 Task: Check the attached file in the email with the subject 'Daily Scan Report ICAI KOLKATA'.
Action: Mouse moved to (371, 137)
Screenshot: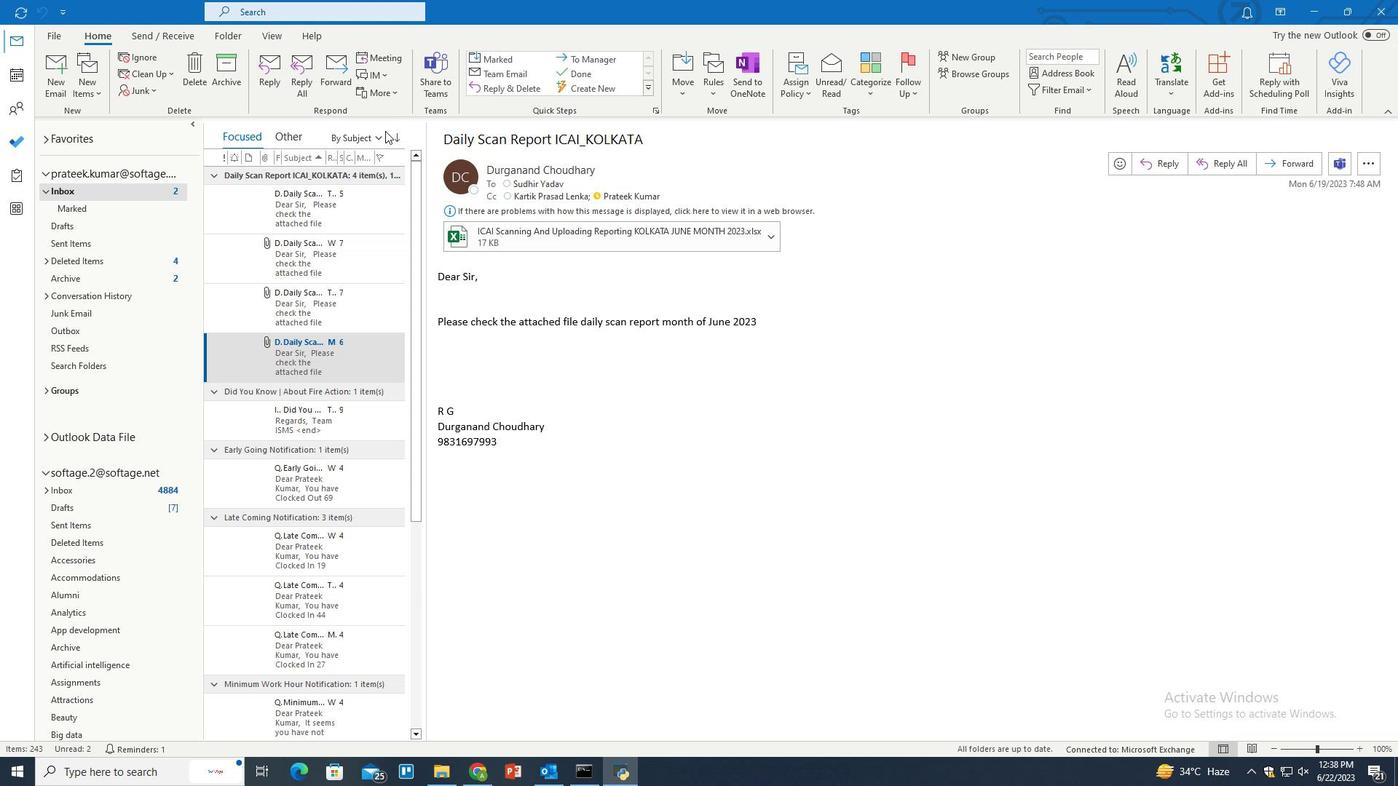 
Action: Mouse pressed left at (371, 137)
Screenshot: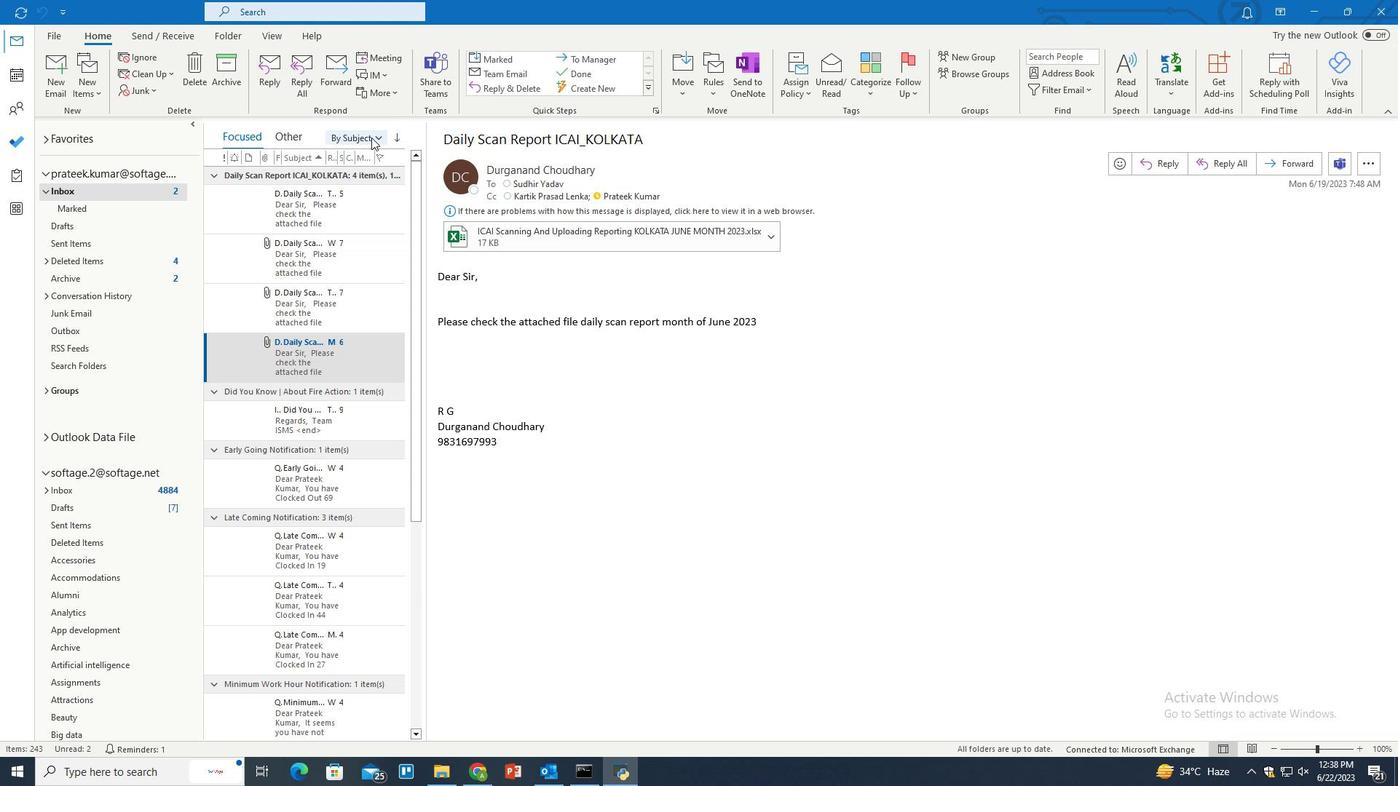 
Action: Mouse moved to (274, 469)
Screenshot: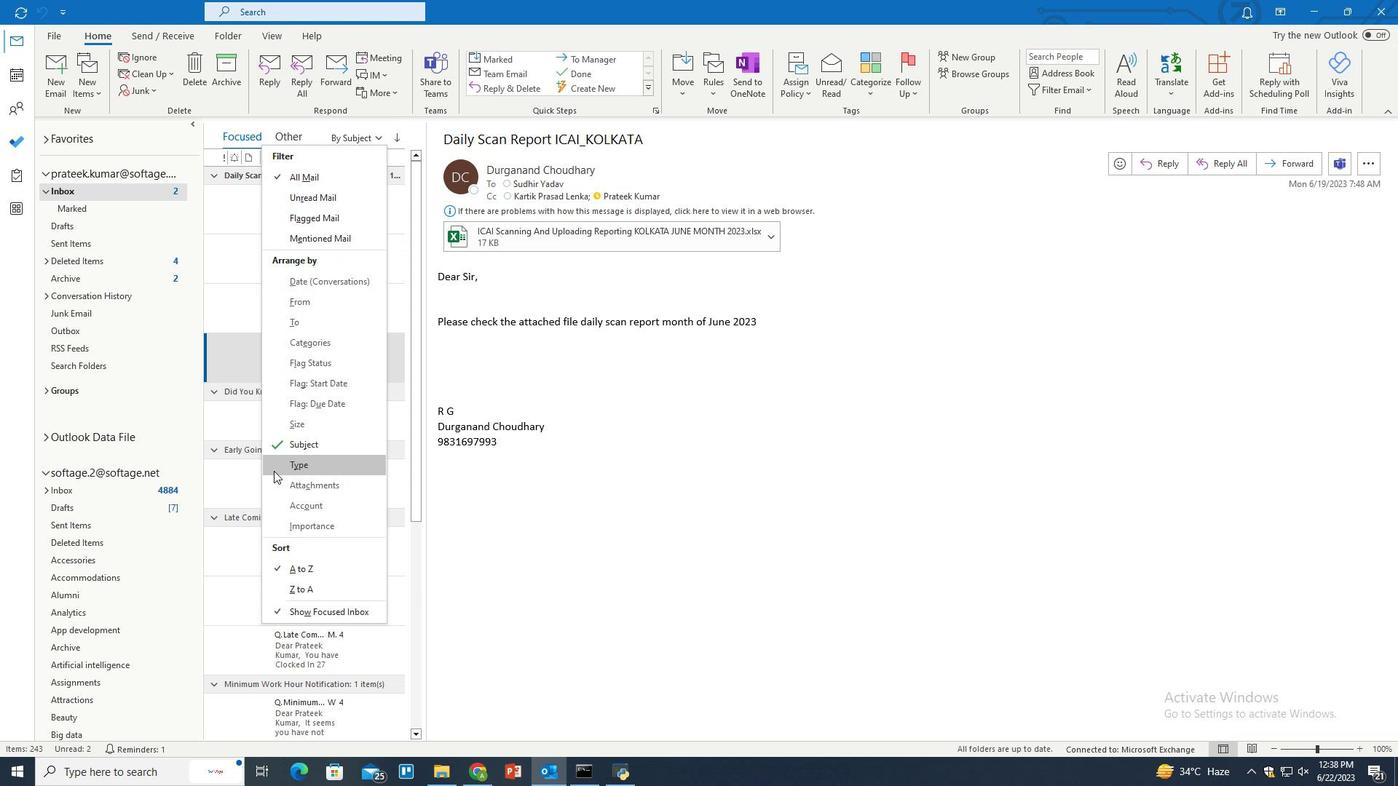 
Action: Mouse pressed left at (274, 469)
Screenshot: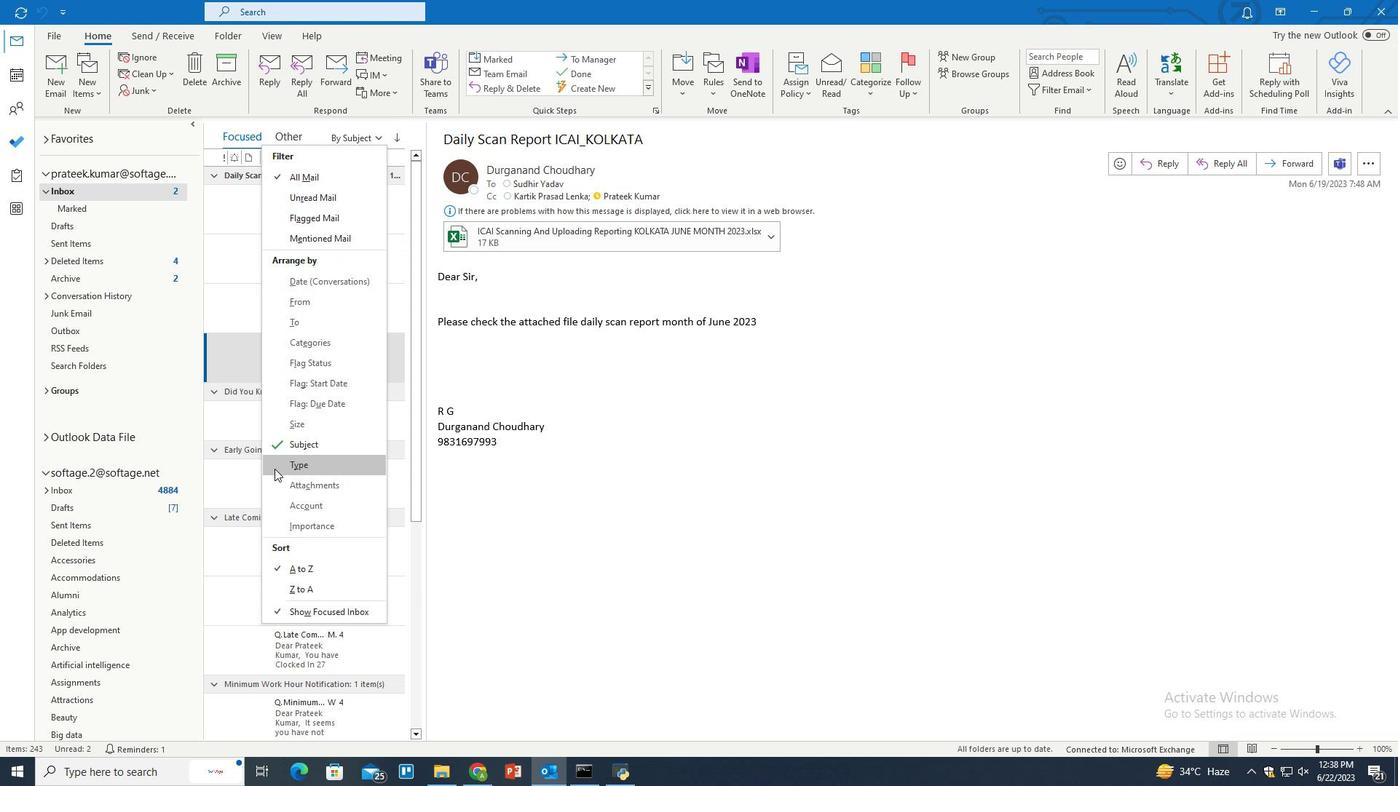 
Action: Mouse moved to (740, 499)
Screenshot: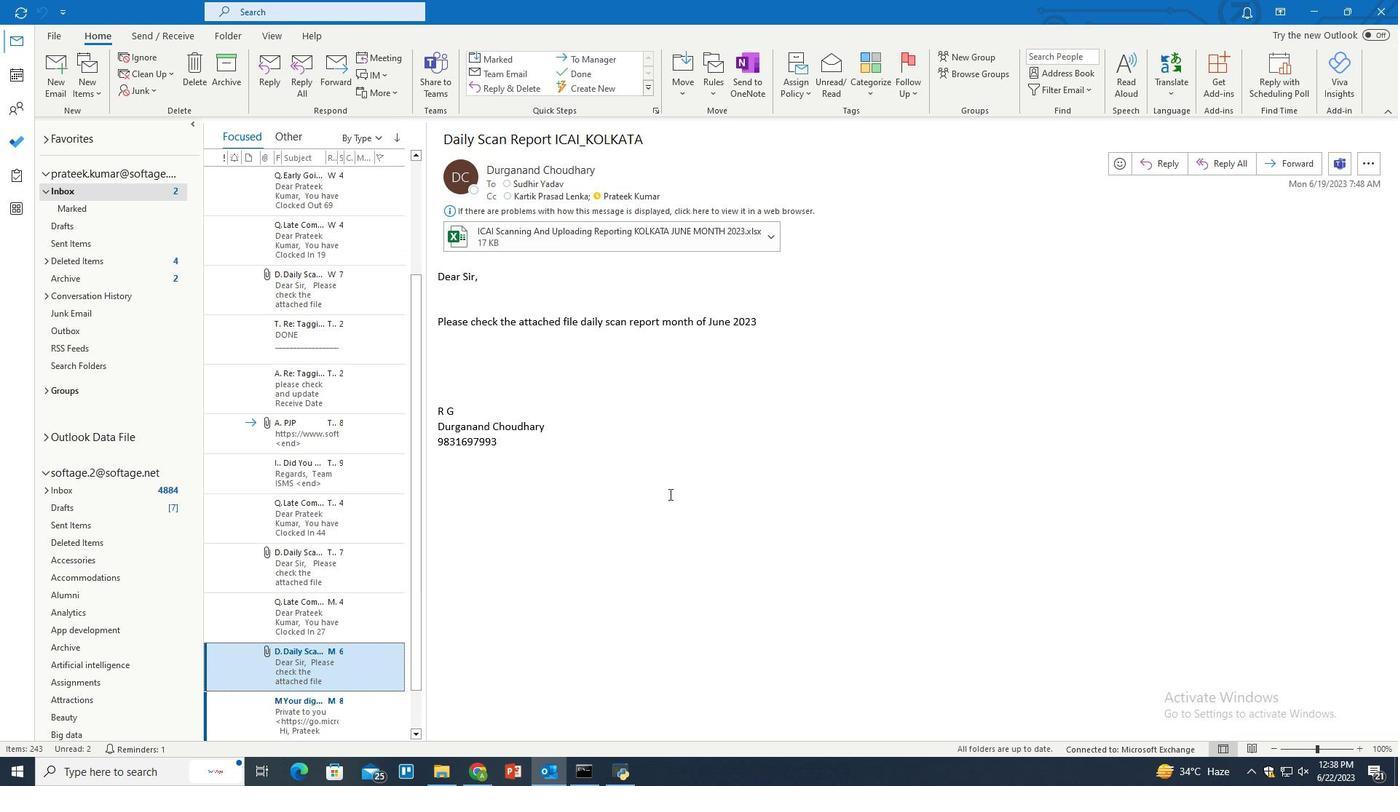 
